 Task: Create in the project TreatWorks and in the Backlog issue 'Search results not returning expected results' a child issue 'Integration with succession planning systems', and assign it to team member softage.2@softage.net.
Action: Mouse moved to (488, 517)
Screenshot: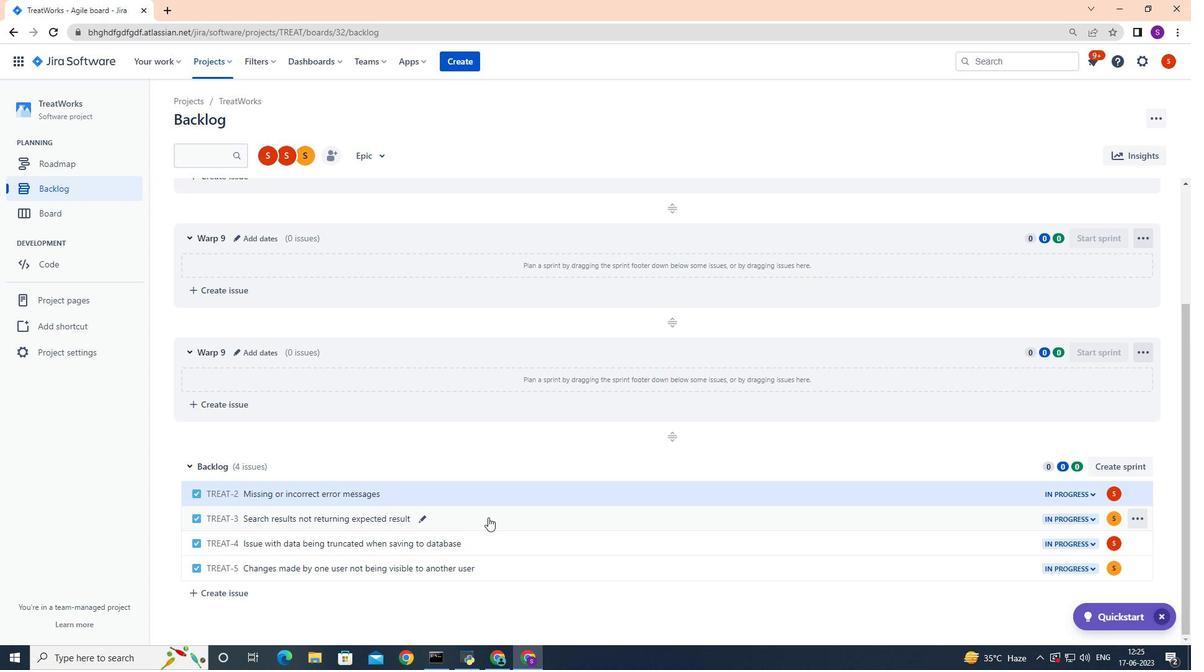 
Action: Mouse pressed left at (488, 517)
Screenshot: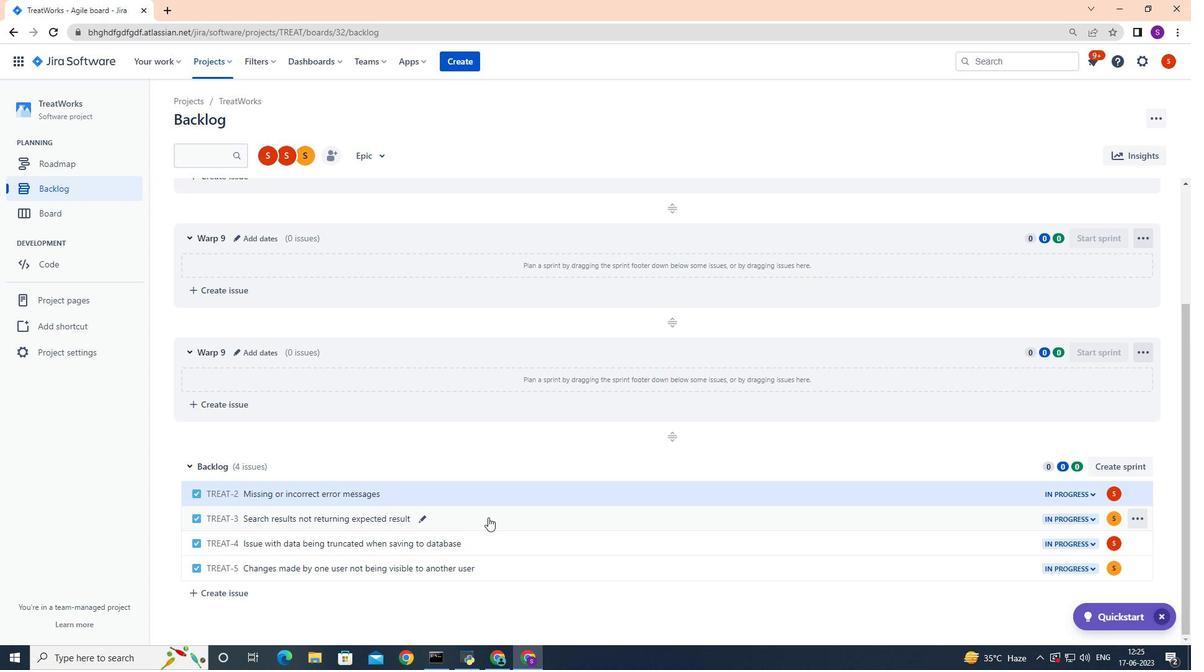 
Action: Mouse moved to (971, 264)
Screenshot: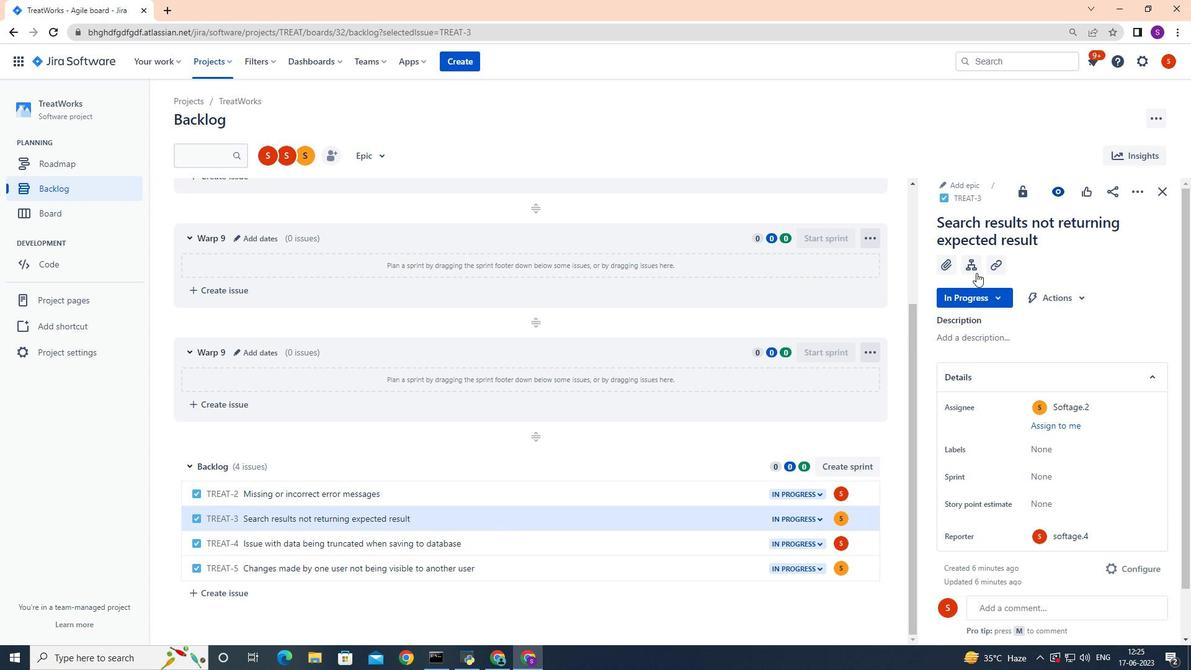 
Action: Mouse pressed left at (971, 264)
Screenshot: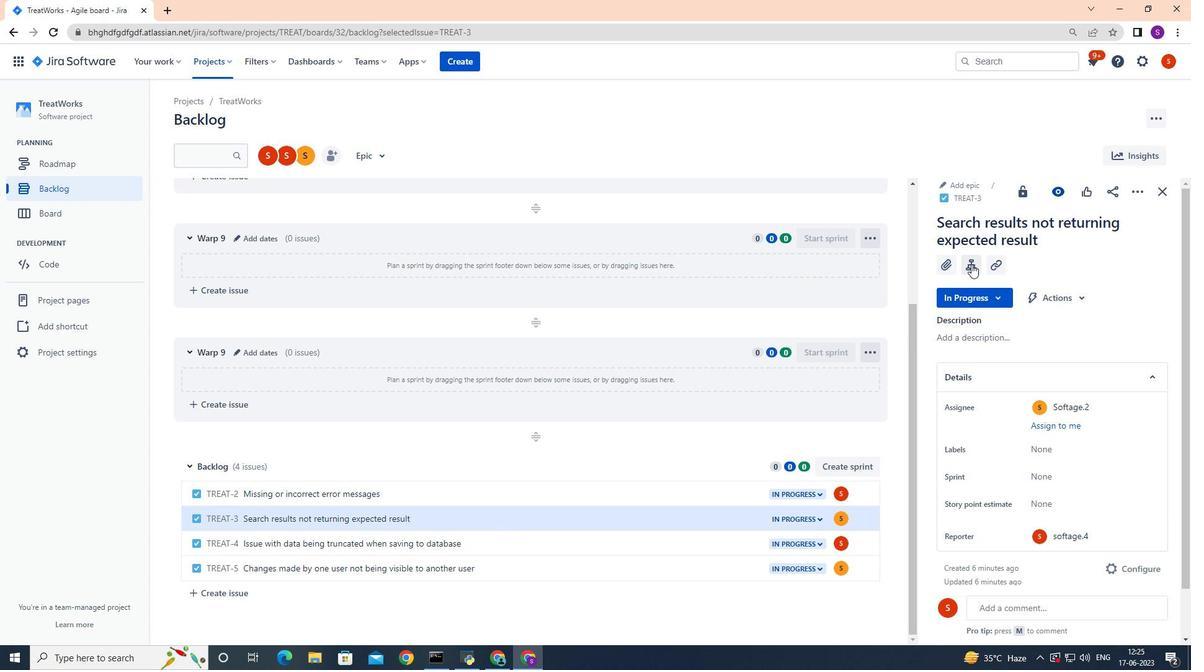 
Action: Mouse moved to (974, 303)
Screenshot: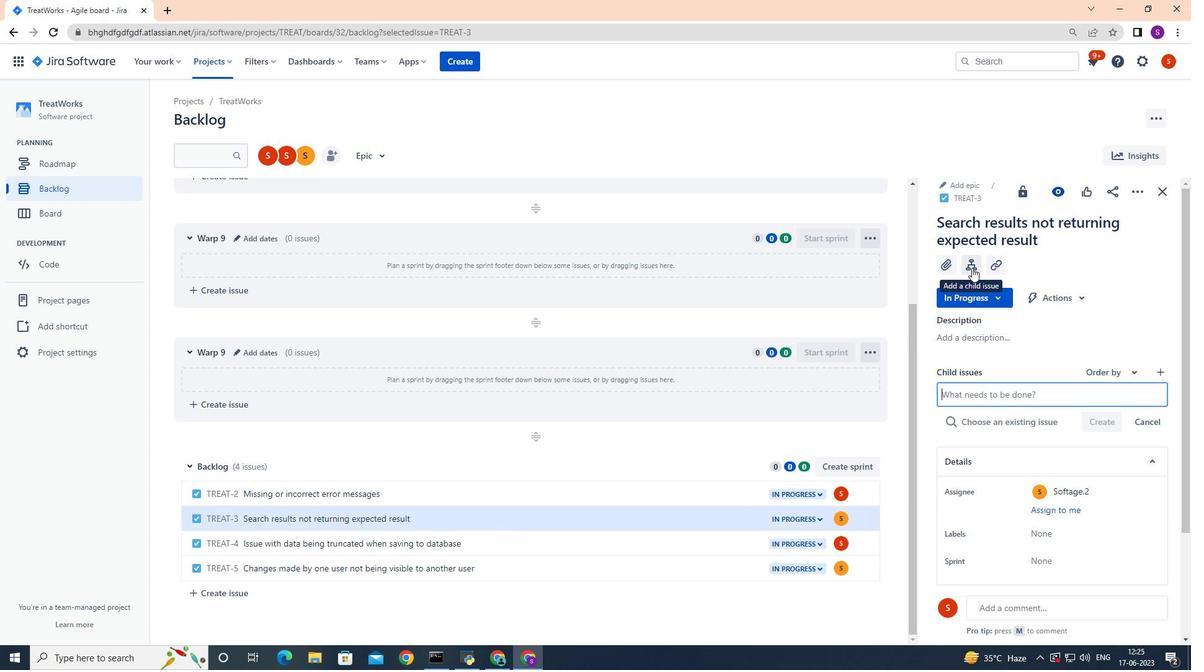 
Action: Key pressed <Key.shift>Intergration<Key.space><Key.backspace><Key.backspace><Key.backspace><Key.backspace><Key.backspace><Key.backspace><Key.backspace><Key.backspace><Key.backspace><Key.backspace>egration<Key.space>with<Key.space>succession<Key.space>planning<Key.space>systems<Key.enter>
Screenshot: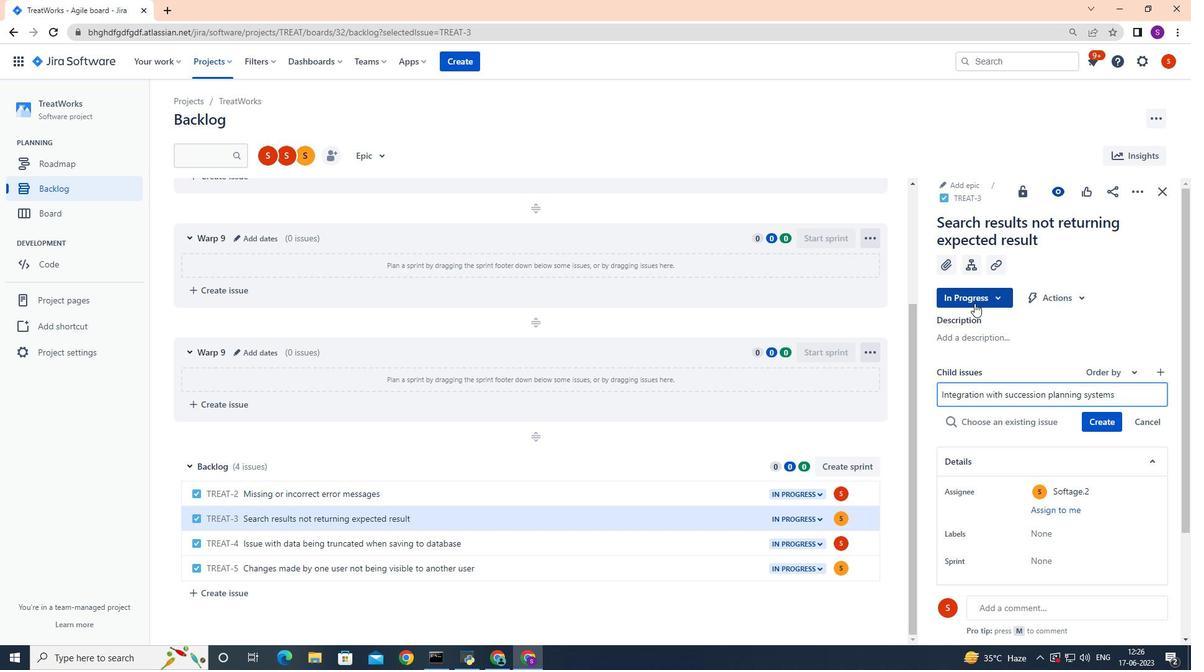 
Action: Mouse moved to (1110, 400)
Screenshot: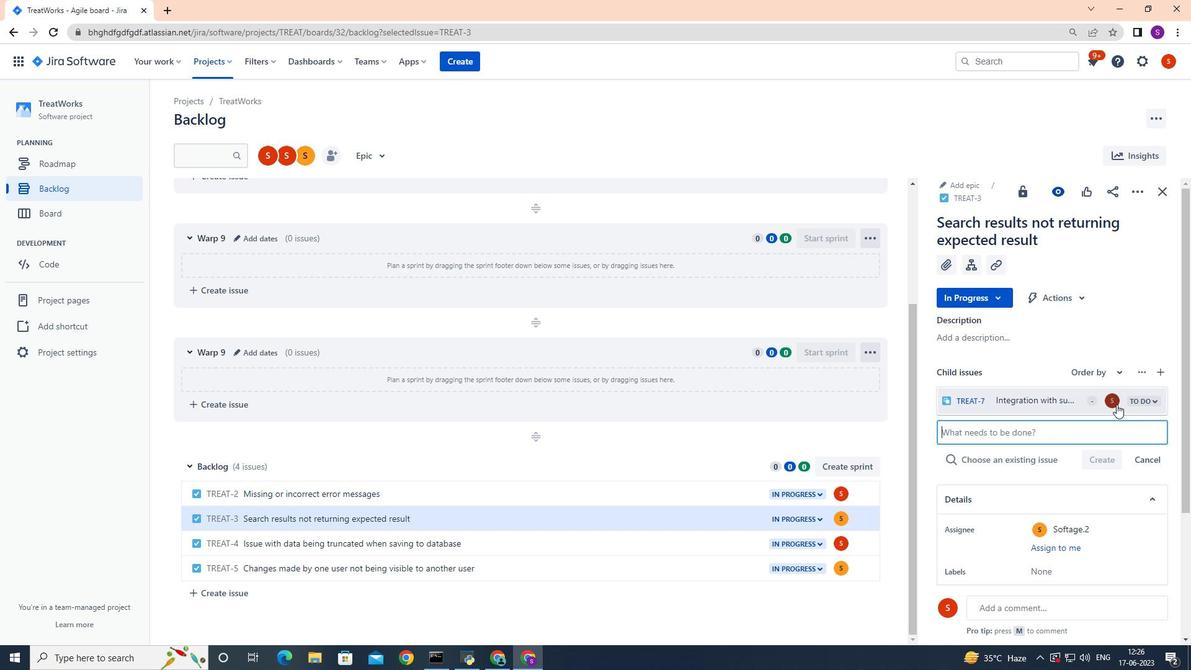 
Action: Mouse pressed left at (1110, 400)
Screenshot: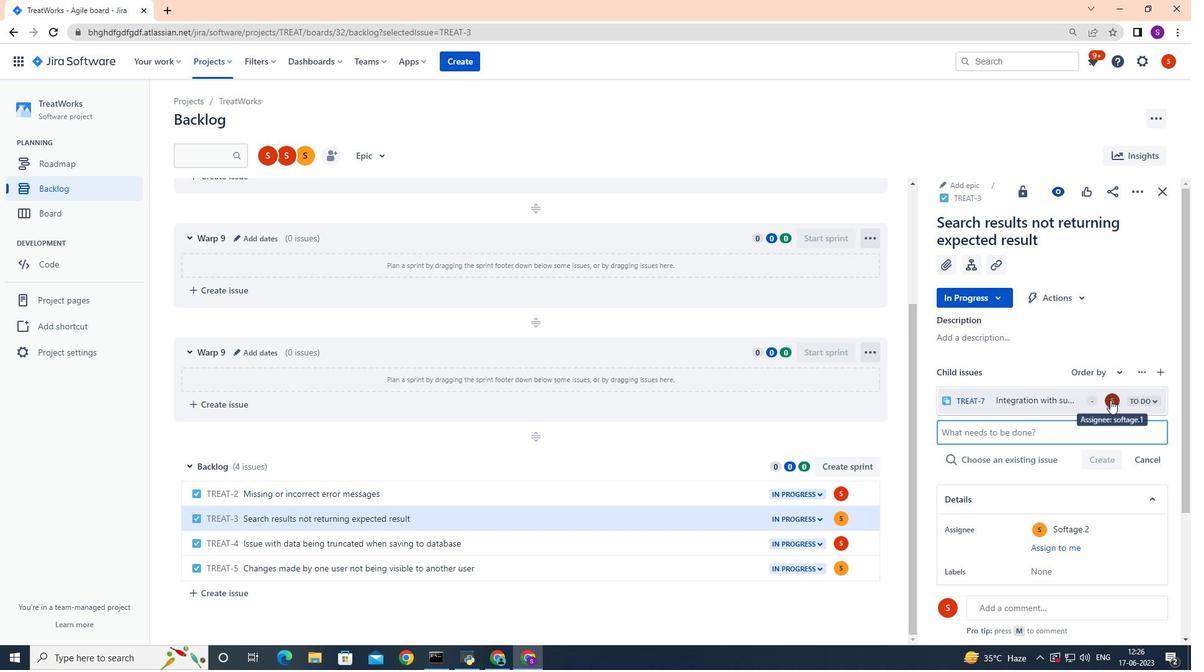 
Action: Mouse moved to (1106, 400)
Screenshot: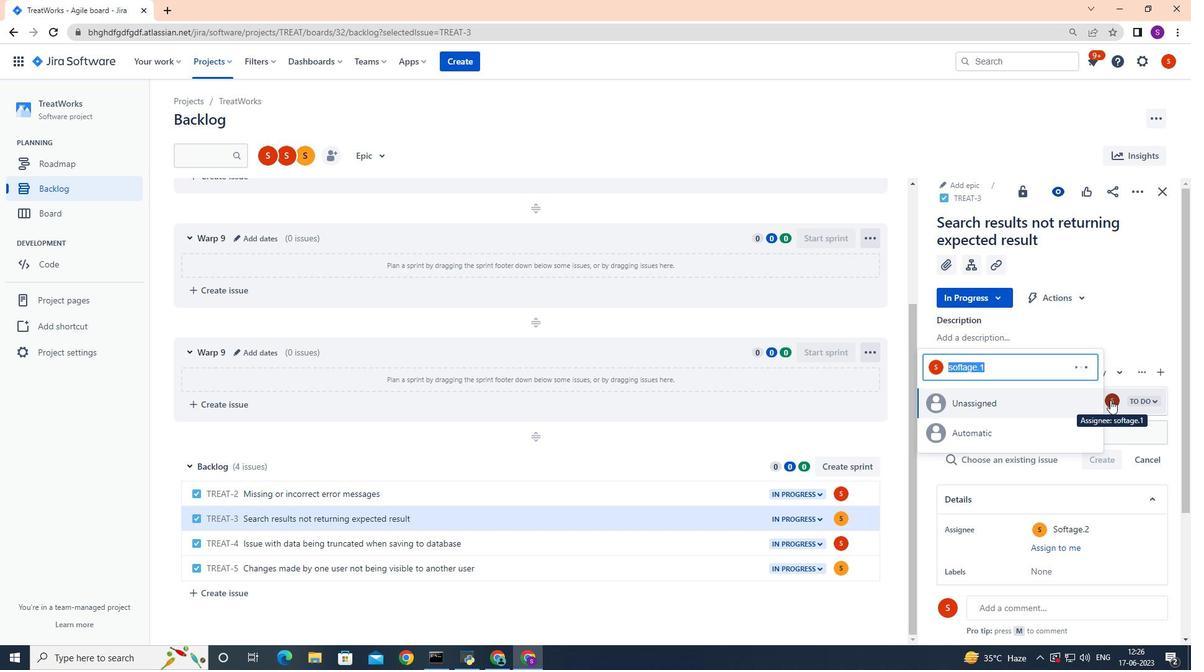 
Action: Key pressed softage.2
Screenshot: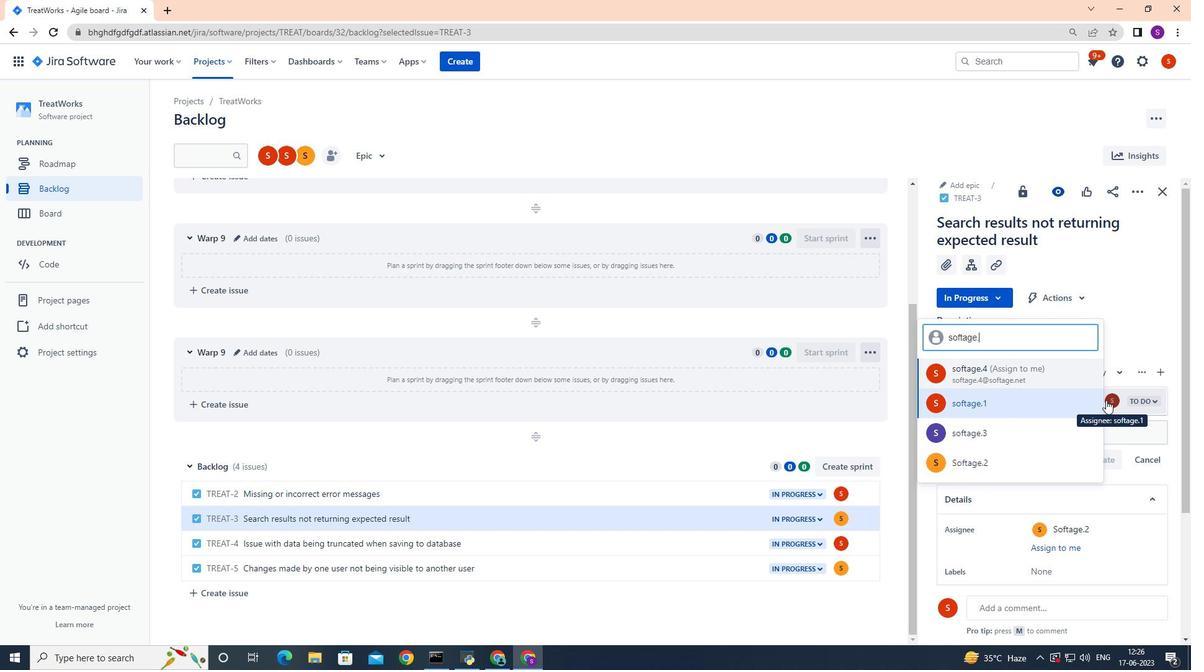 
Action: Mouse moved to (1003, 397)
Screenshot: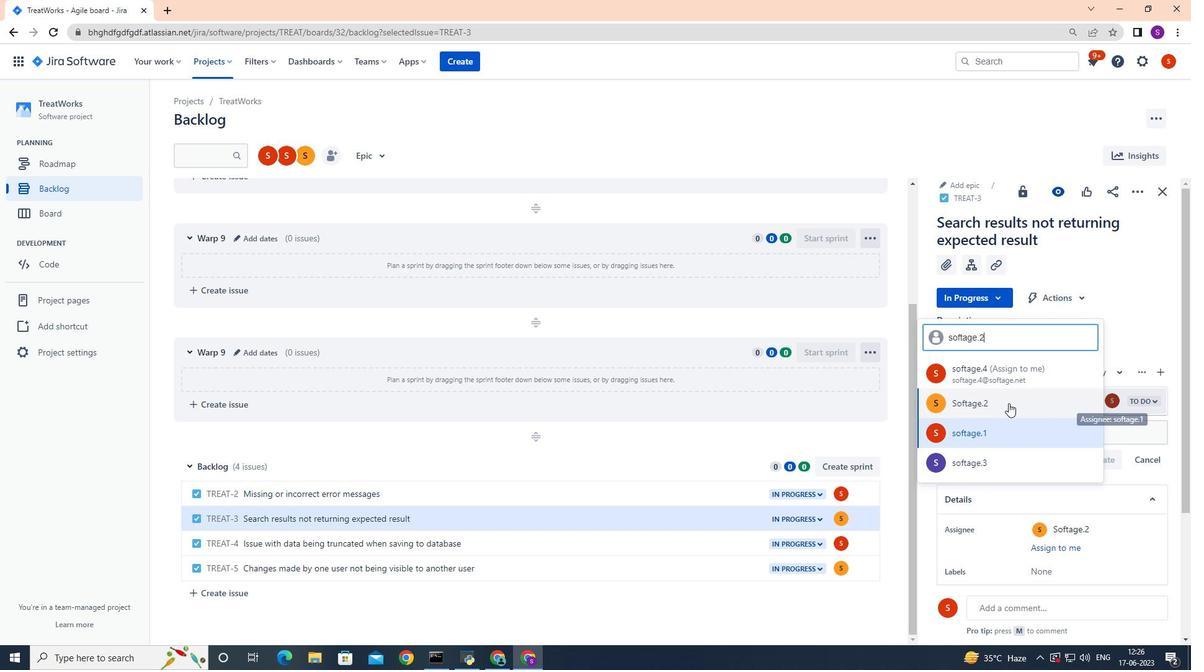 
Action: Mouse pressed left at (1003, 397)
Screenshot: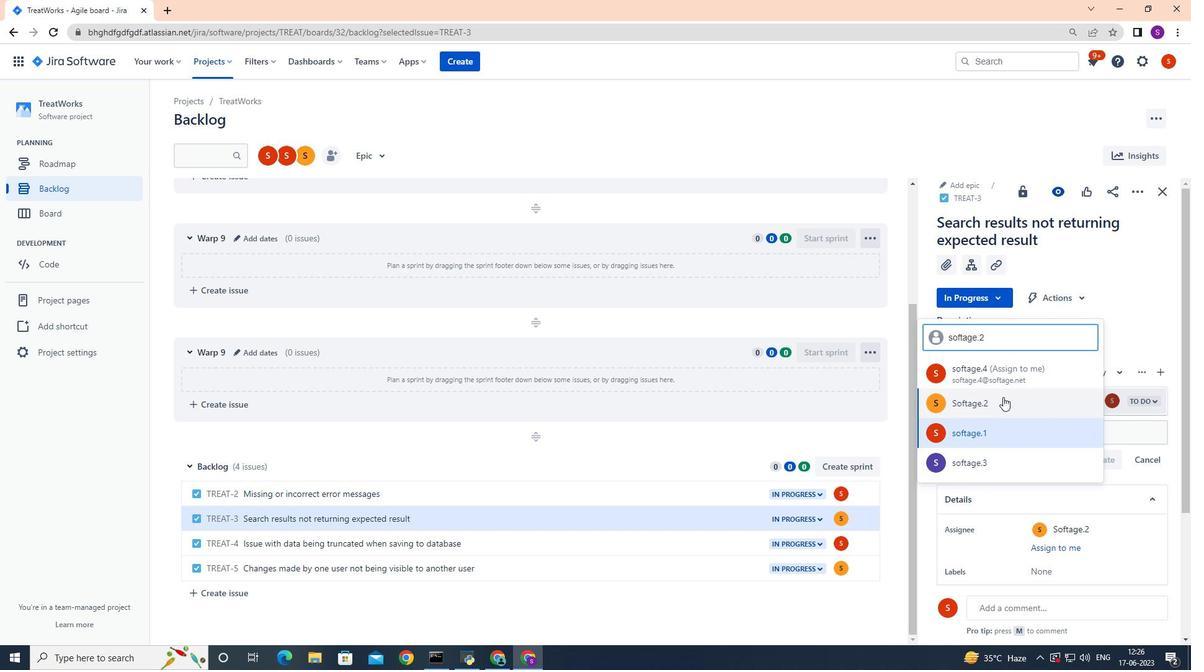 
